 Task: Add a black background to the video "Movie D.mp4" and Play
Action: Mouse moved to (517, 125)
Screenshot: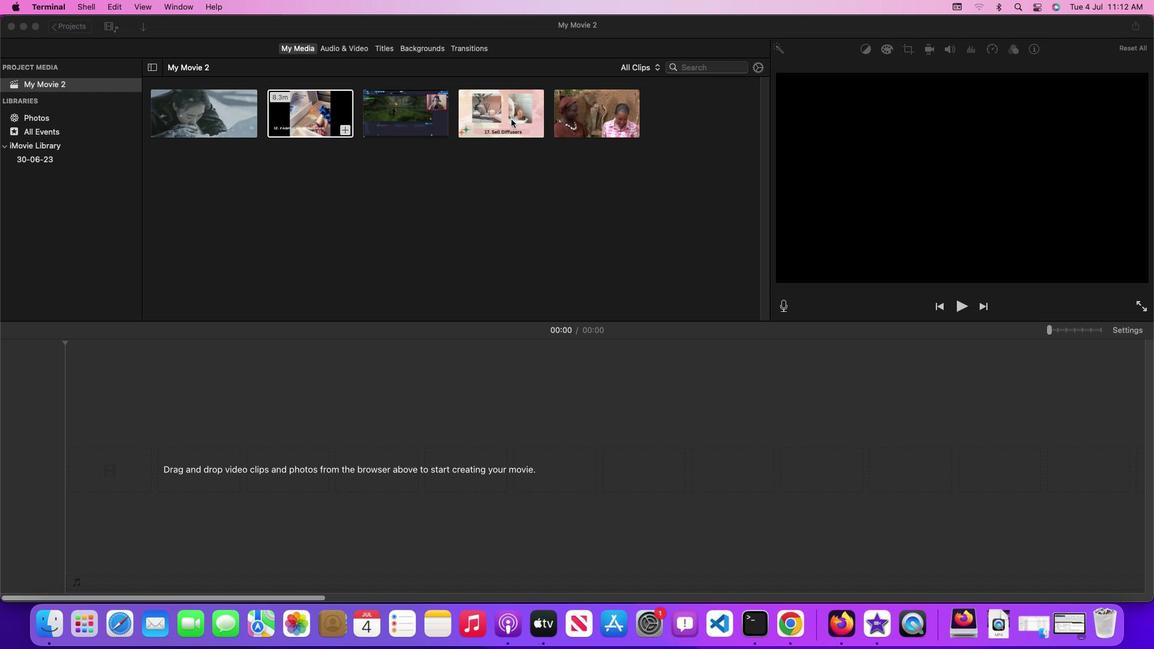
Action: Mouse pressed left at (517, 125)
Screenshot: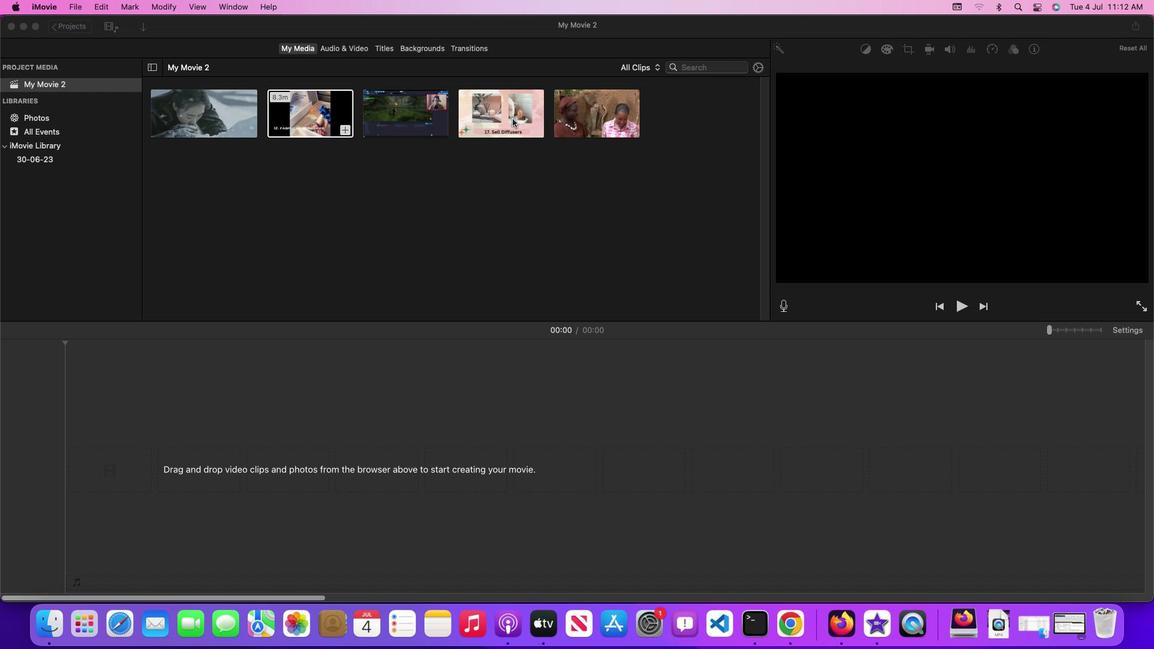 
Action: Mouse moved to (517, 125)
Screenshot: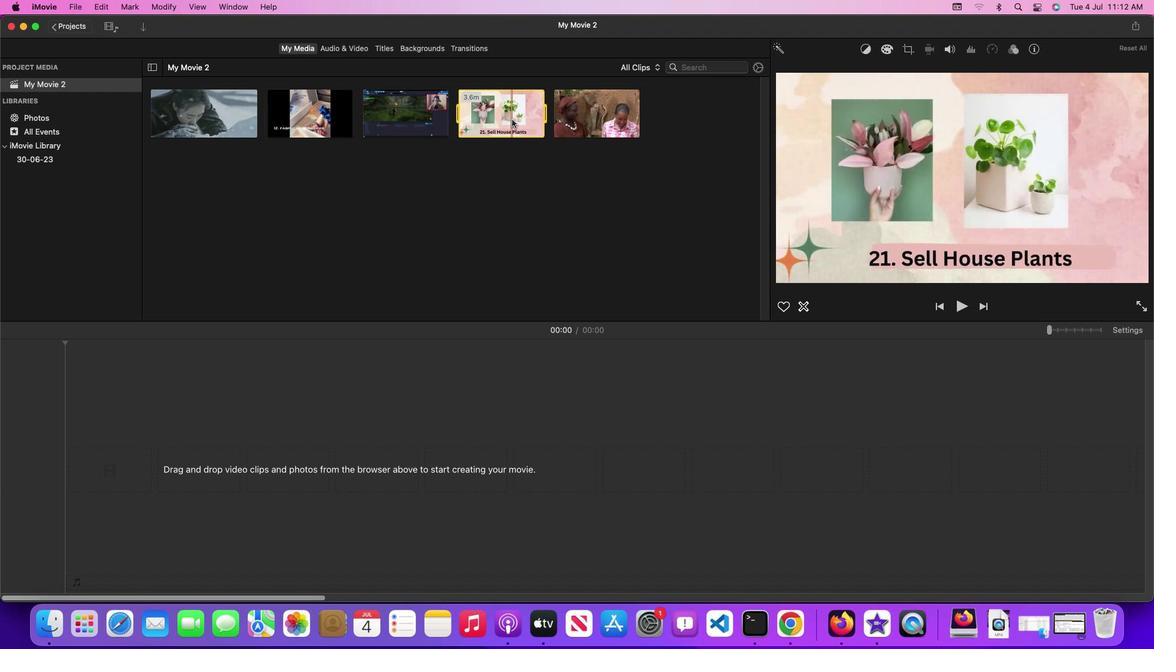 
Action: Mouse pressed left at (517, 125)
Screenshot: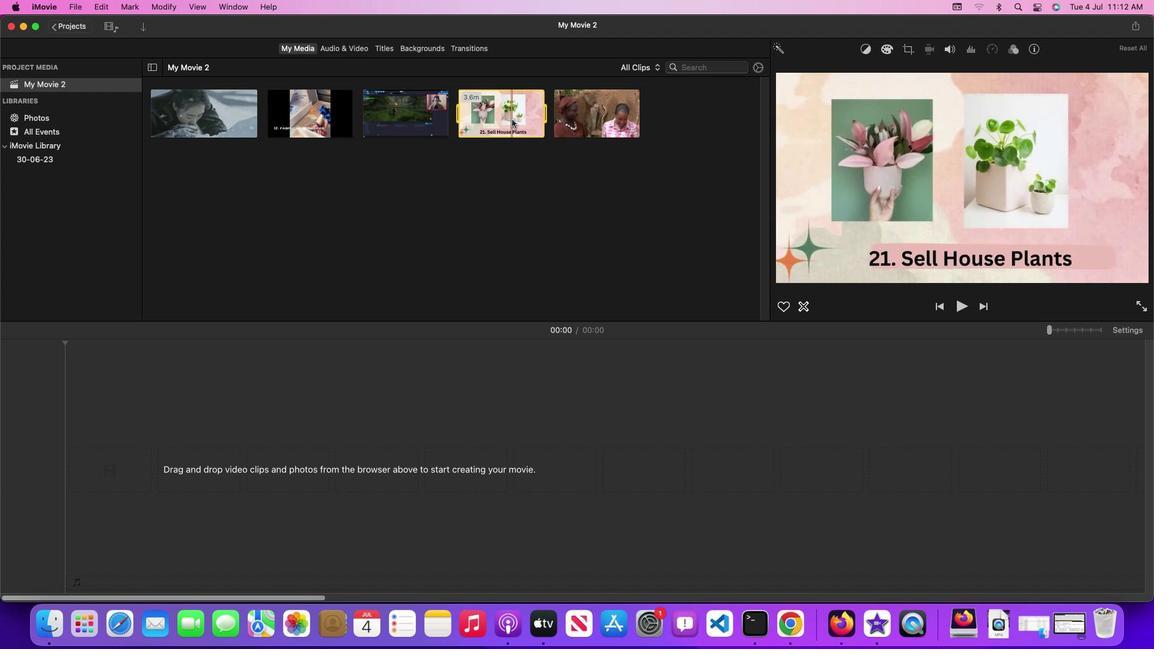
Action: Mouse moved to (431, 54)
Screenshot: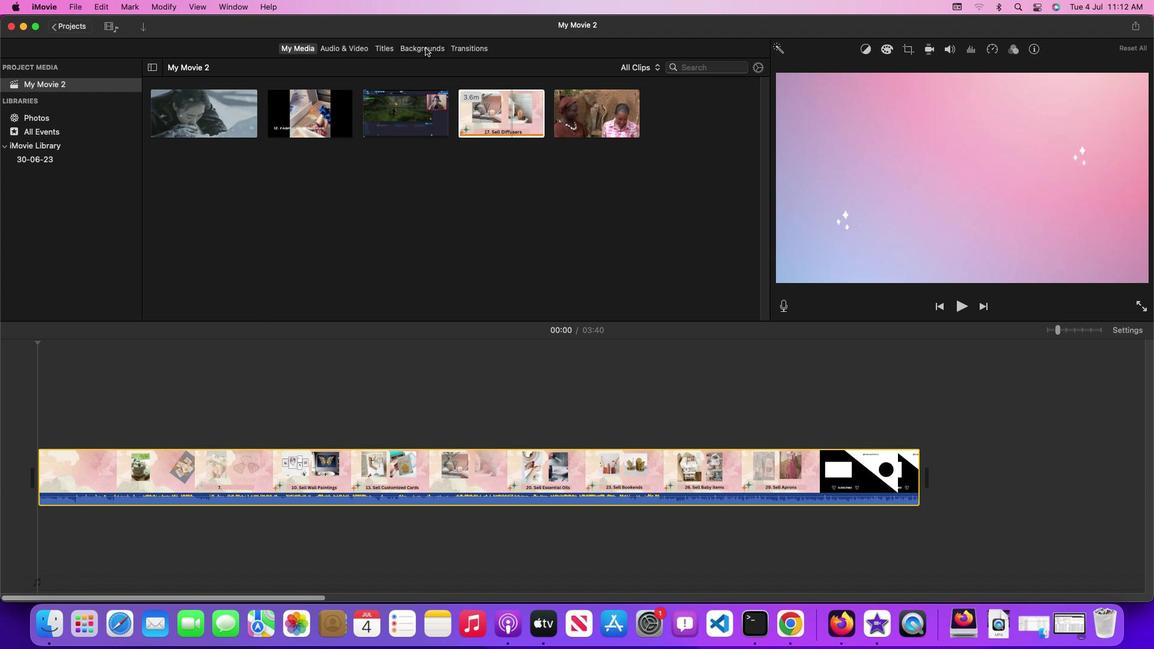 
Action: Mouse pressed left at (431, 54)
Screenshot: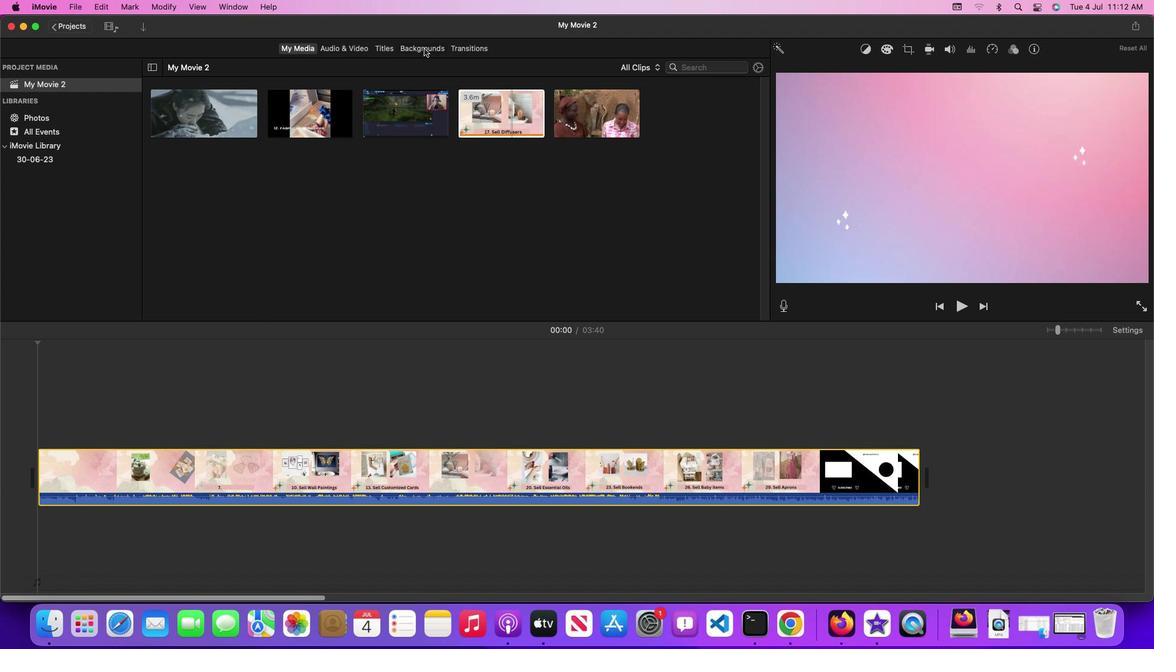 
Action: Mouse moved to (459, 222)
Screenshot: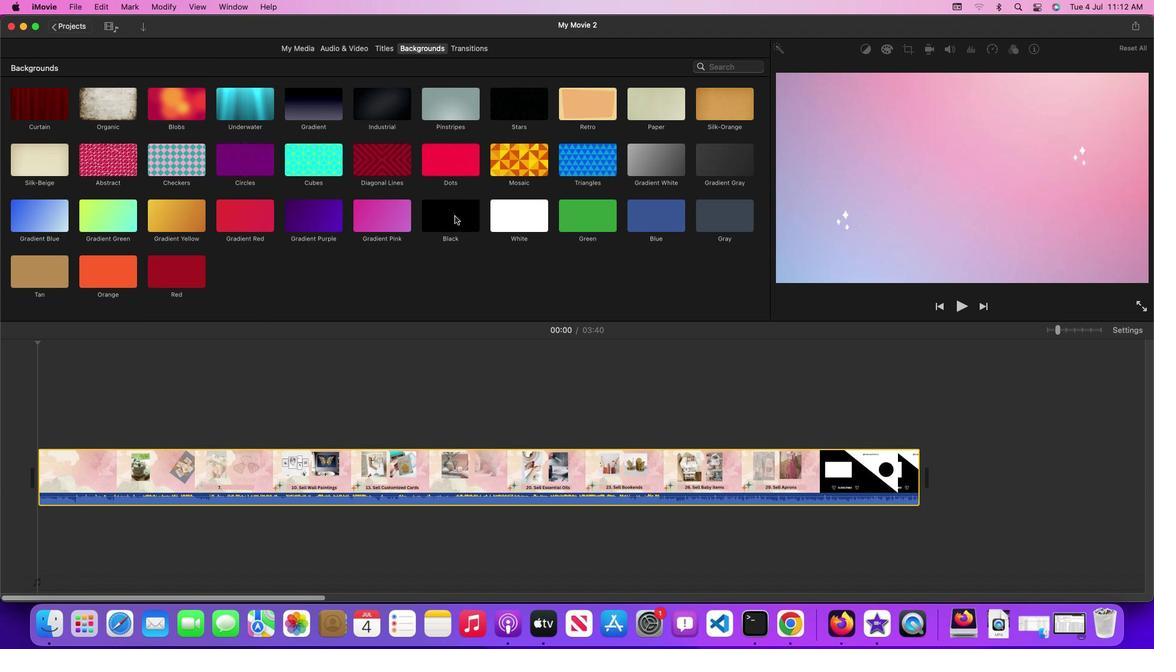 
Action: Mouse pressed left at (459, 222)
Screenshot: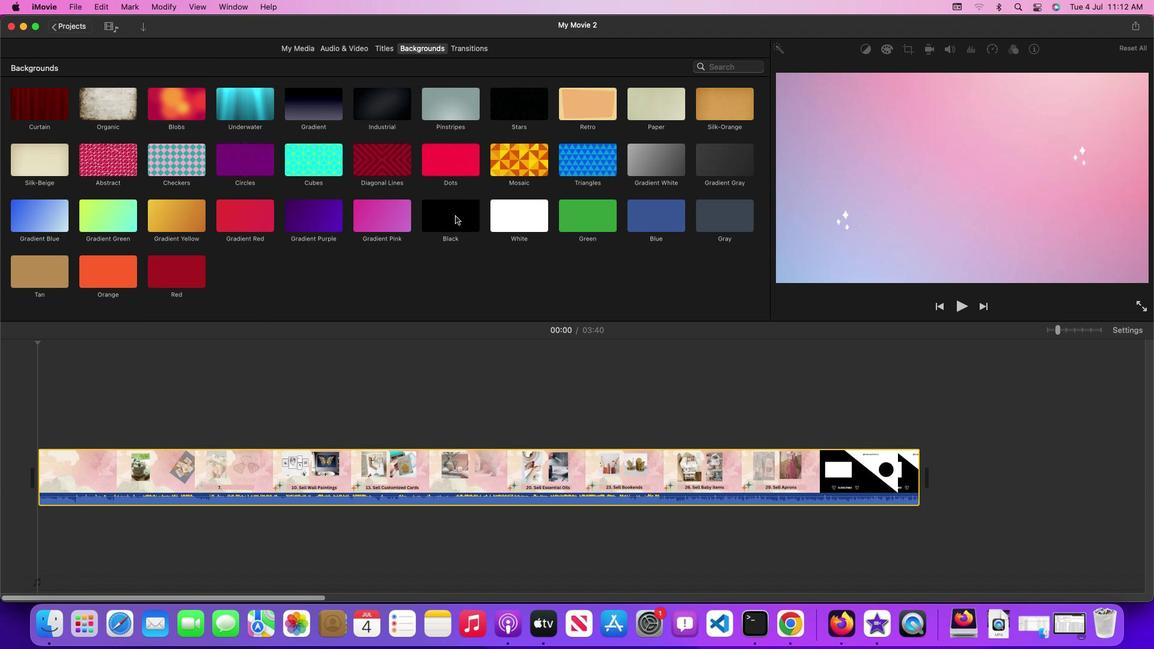 
Action: Mouse moved to (461, 221)
Screenshot: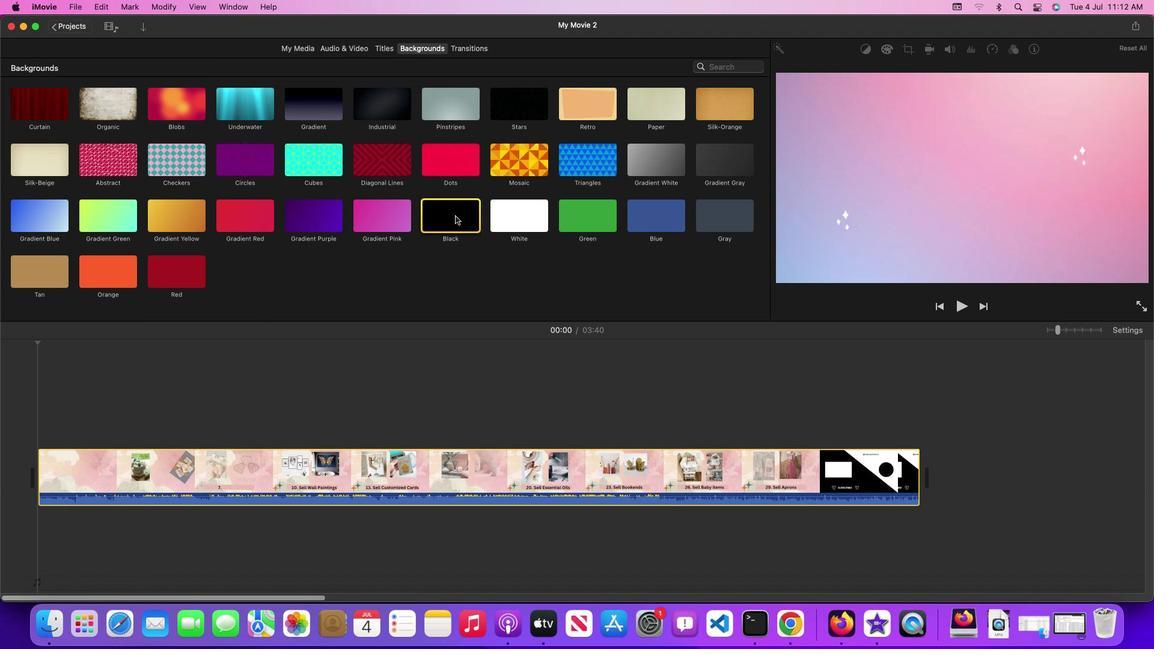 
Action: Mouse pressed left at (461, 221)
Screenshot: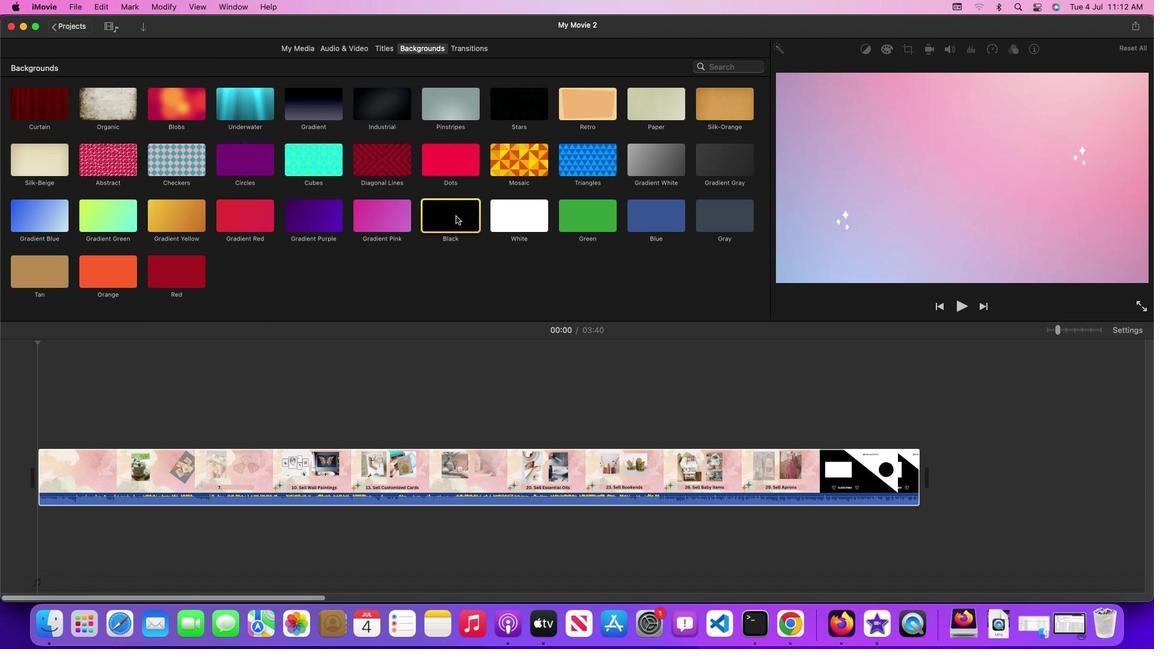 
Action: Mouse moved to (978, 485)
Screenshot: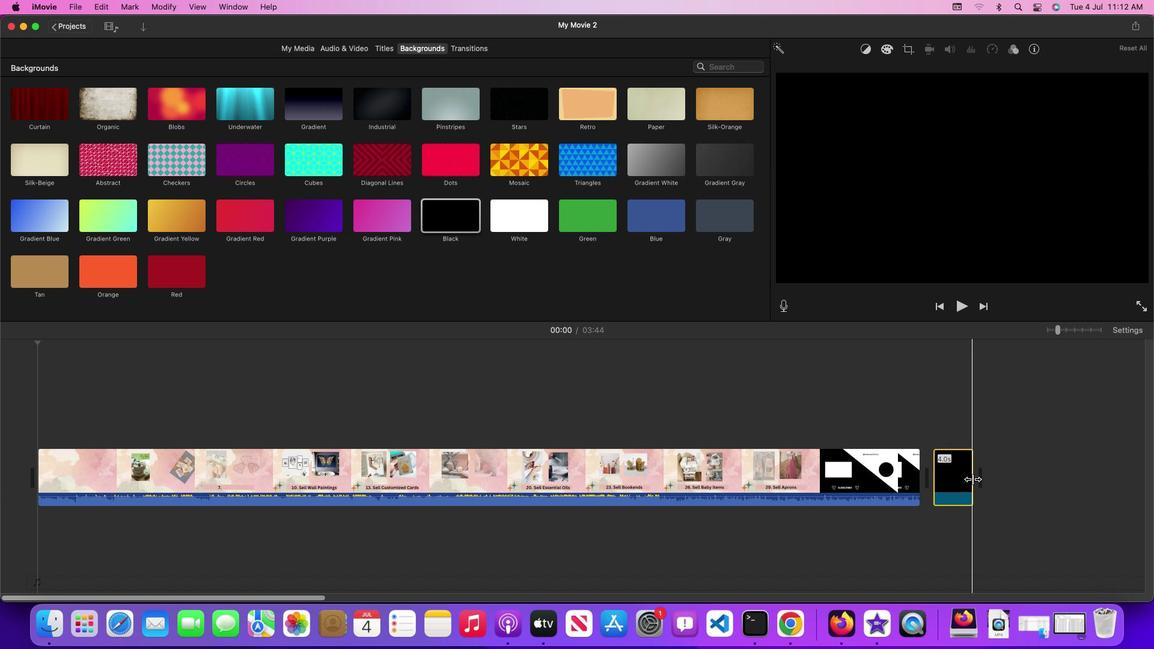 
Action: Mouse pressed left at (978, 485)
Screenshot: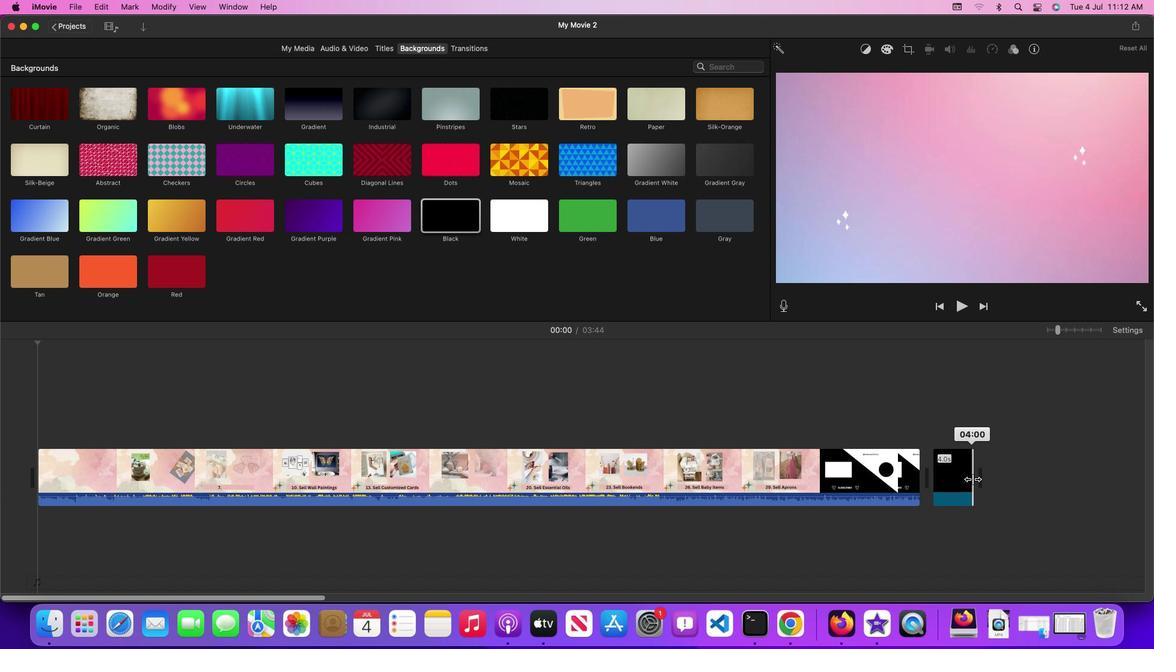 
Action: Mouse moved to (1038, 487)
Screenshot: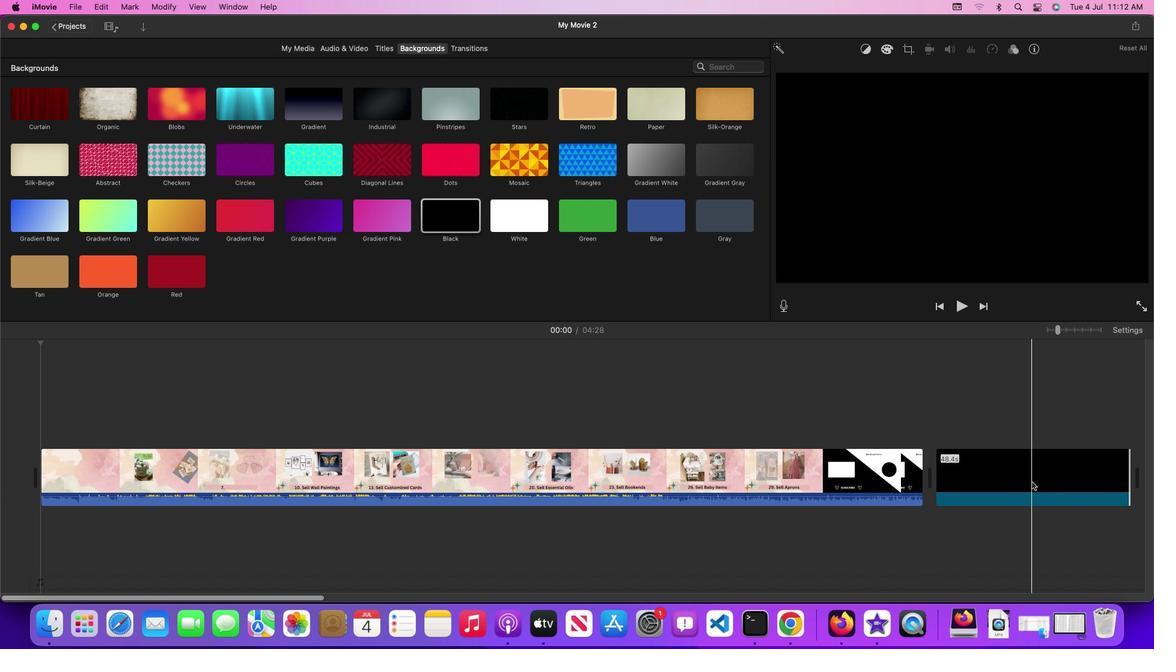 
Action: Mouse pressed left at (1038, 487)
Screenshot: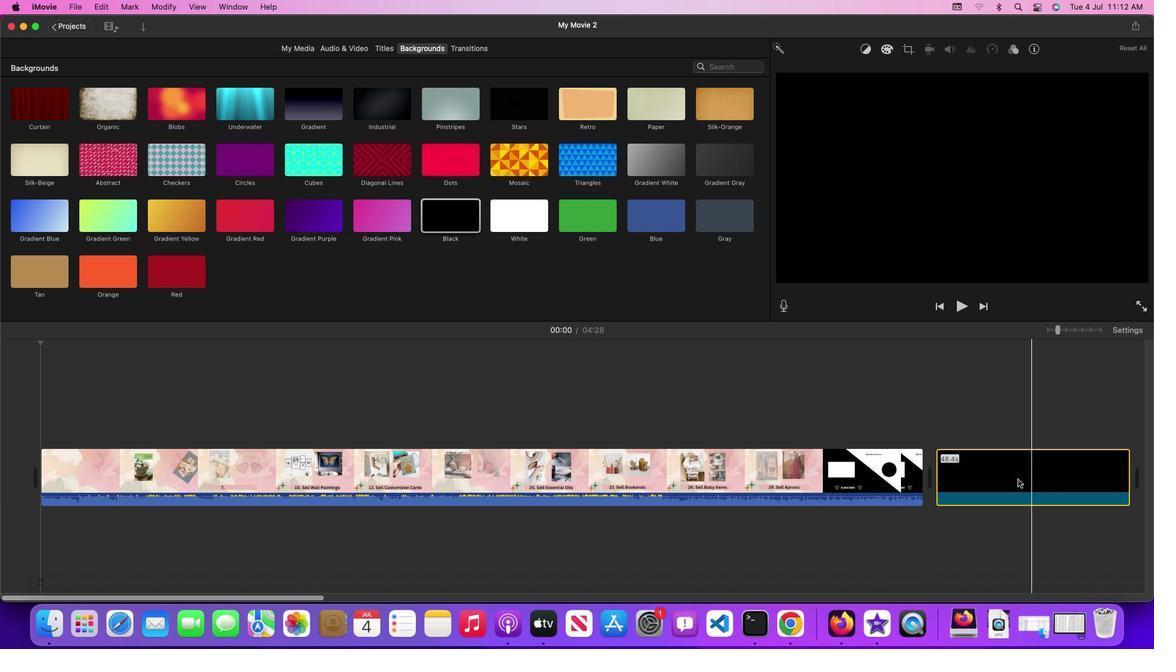 
Action: Mouse moved to (278, 433)
Screenshot: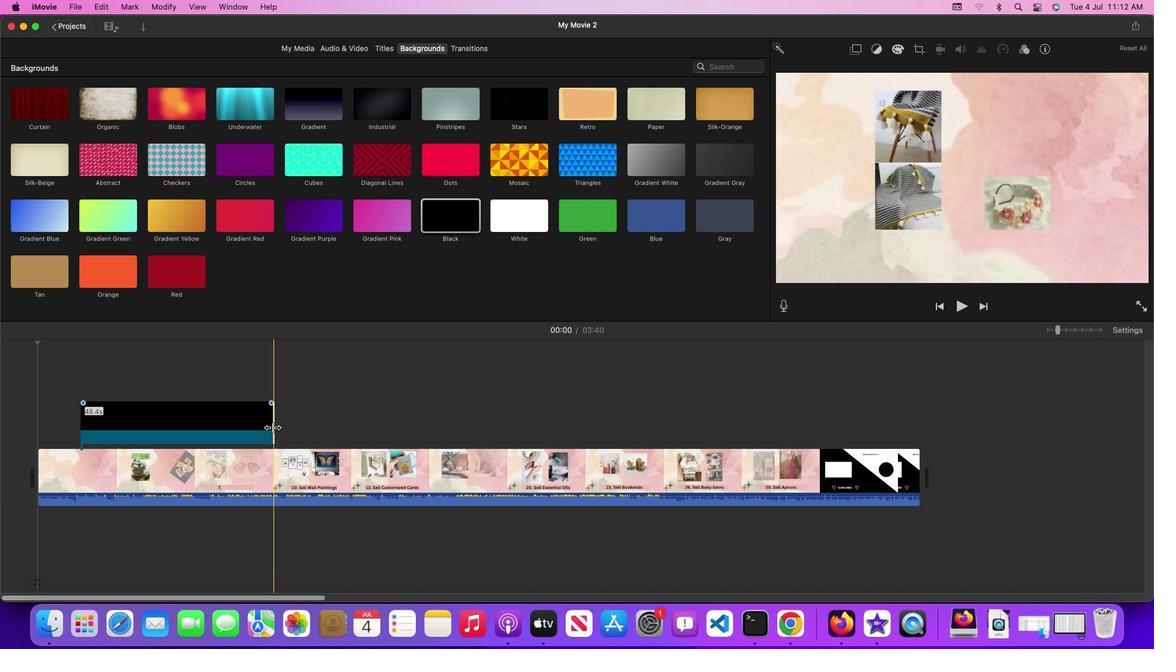 
Action: Mouse pressed left at (278, 433)
Screenshot: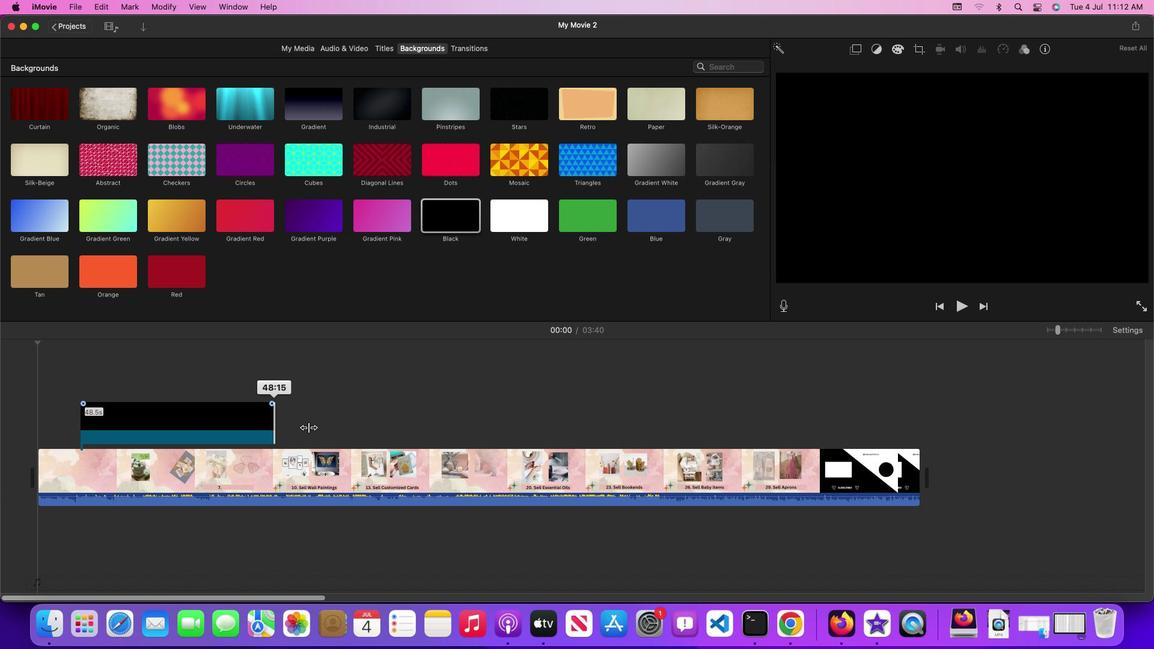 
Action: Mouse moved to (390, 479)
Screenshot: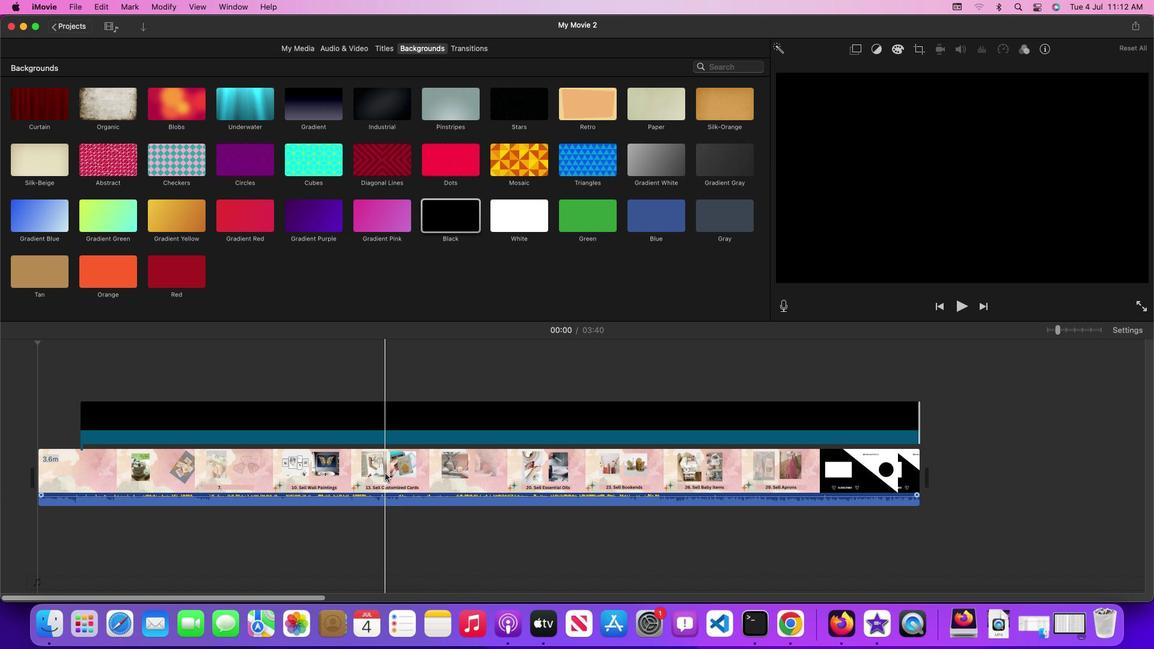
Action: Mouse pressed left at (390, 479)
Screenshot: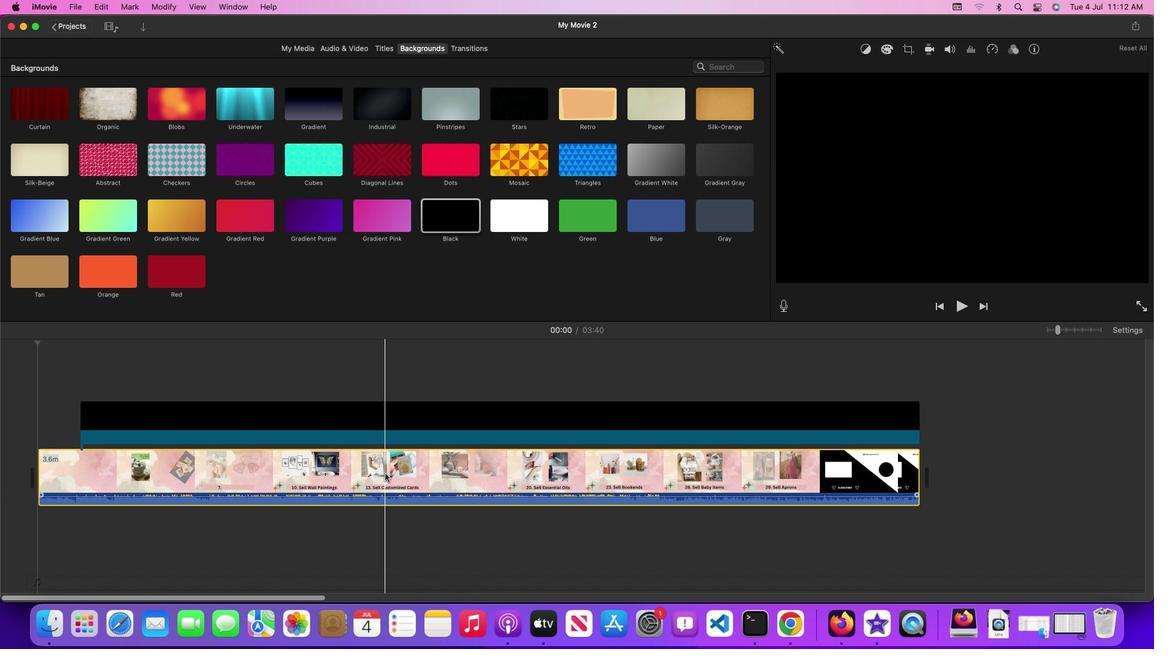 
Action: Mouse moved to (445, 426)
Screenshot: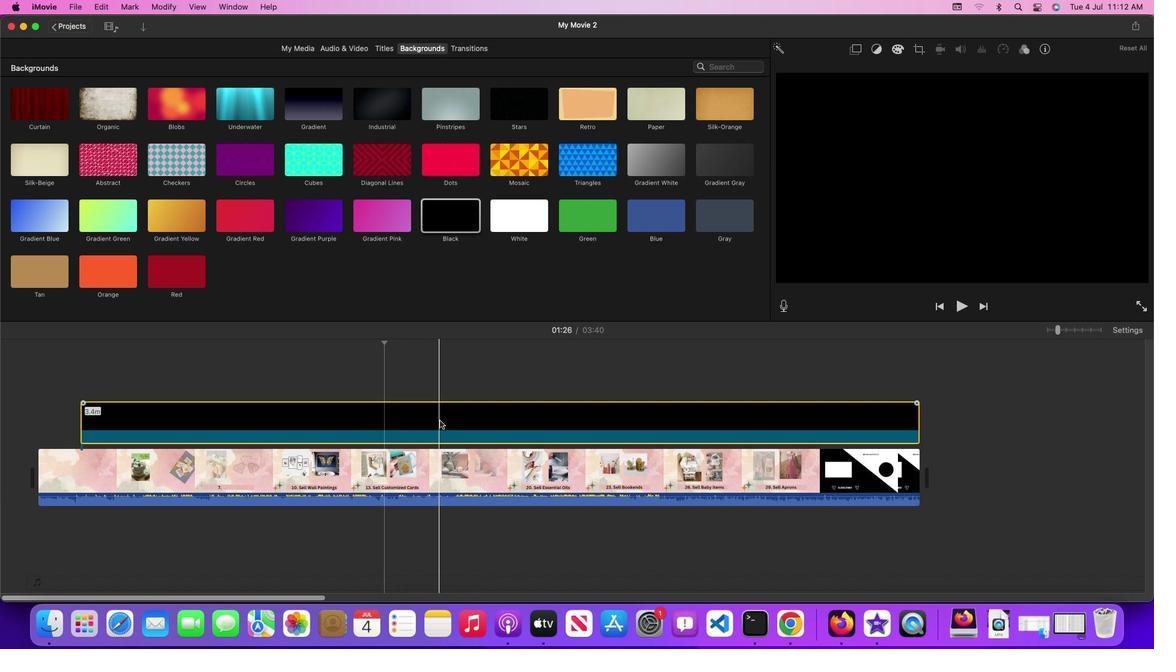 
Action: Mouse pressed left at (445, 426)
Screenshot: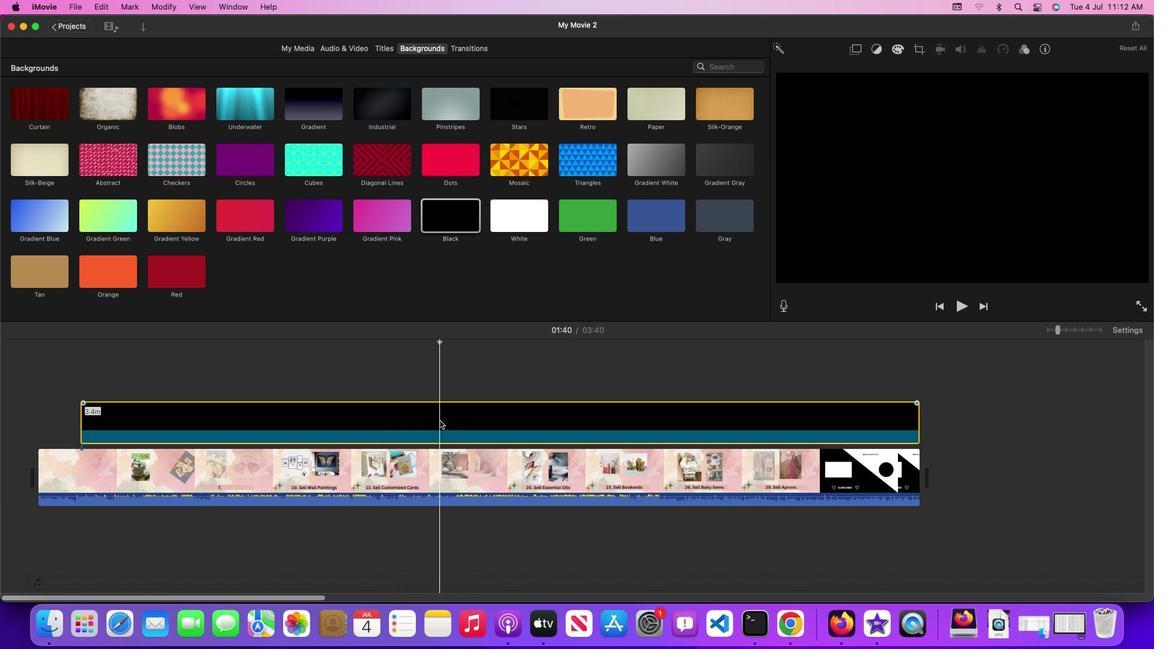 
Action: Mouse moved to (862, 53)
Screenshot: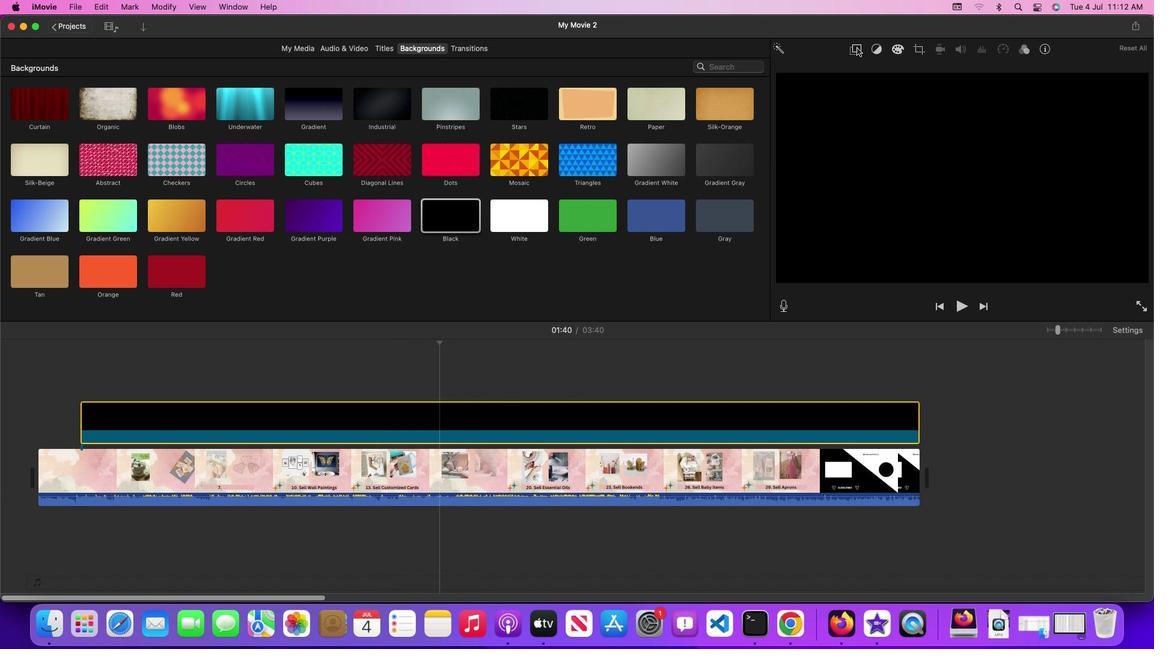 
Action: Mouse pressed left at (862, 53)
Screenshot: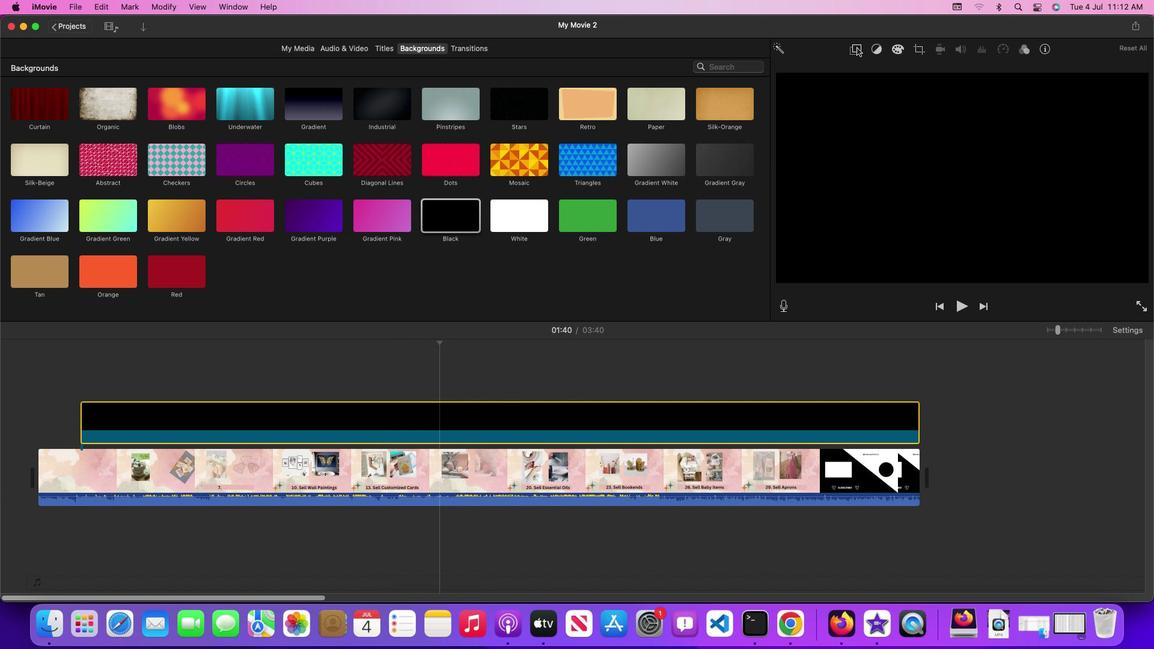 
Action: Mouse moved to (824, 77)
Screenshot: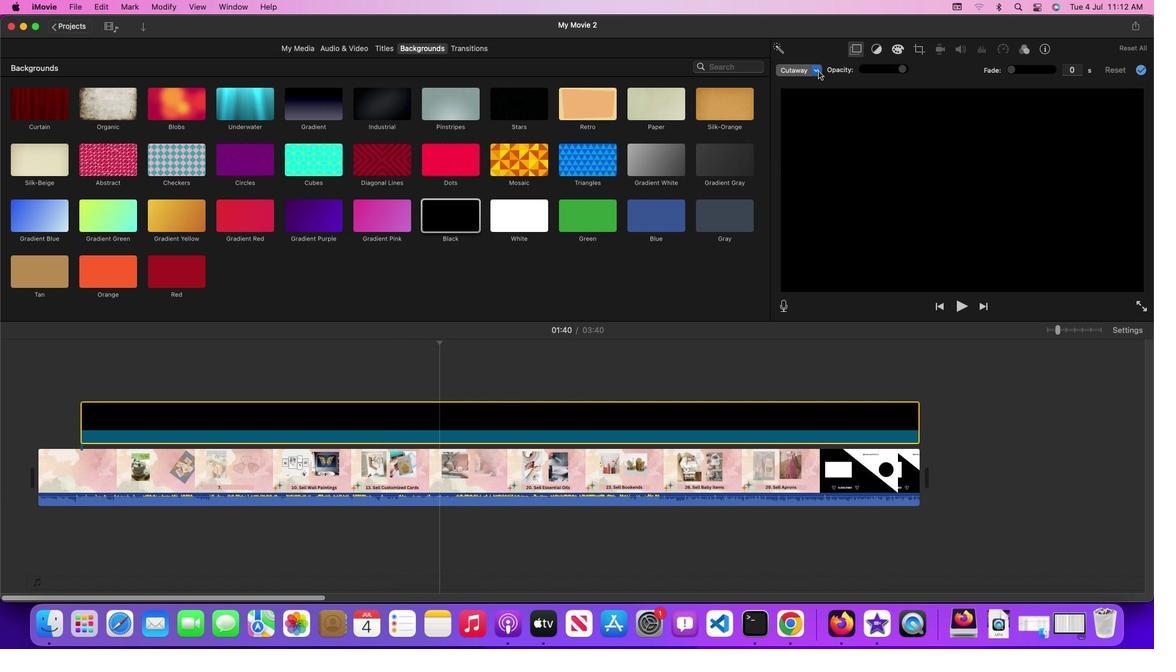 
Action: Mouse pressed left at (824, 77)
Screenshot: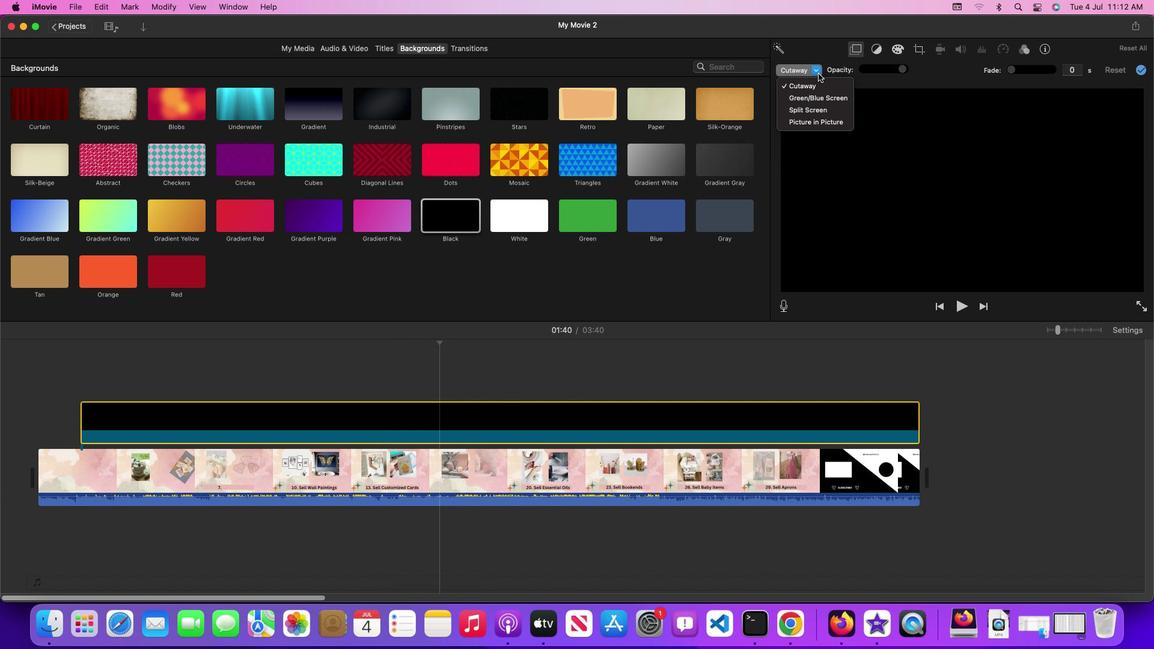 
Action: Mouse moved to (834, 126)
Screenshot: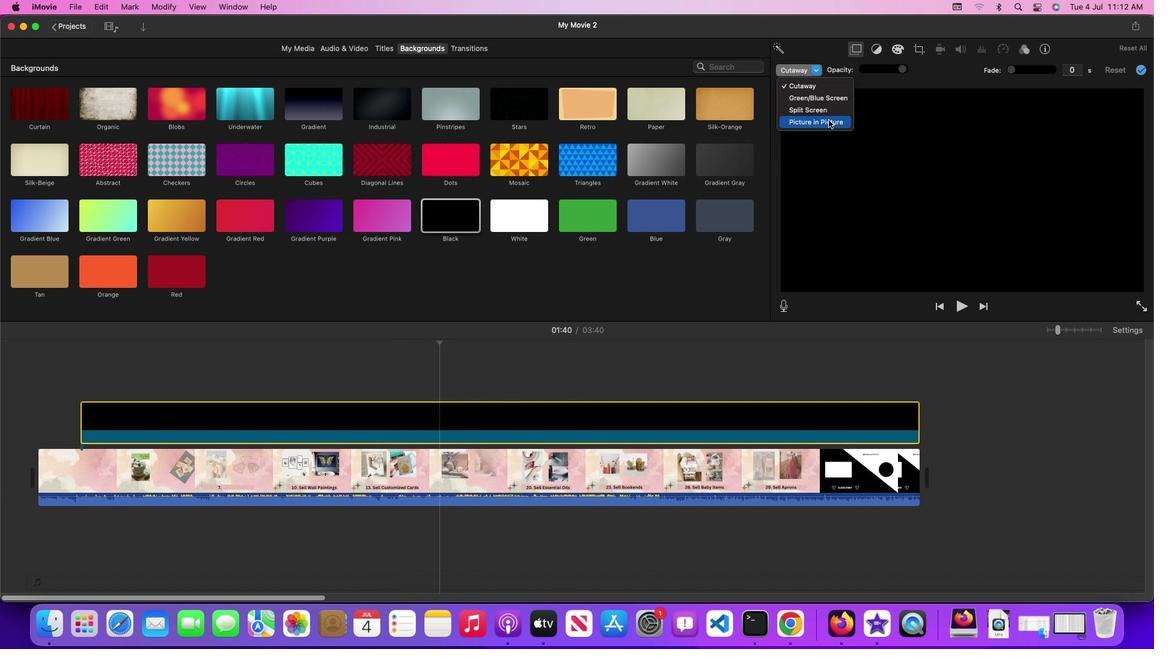 
Action: Mouse pressed left at (834, 126)
Screenshot: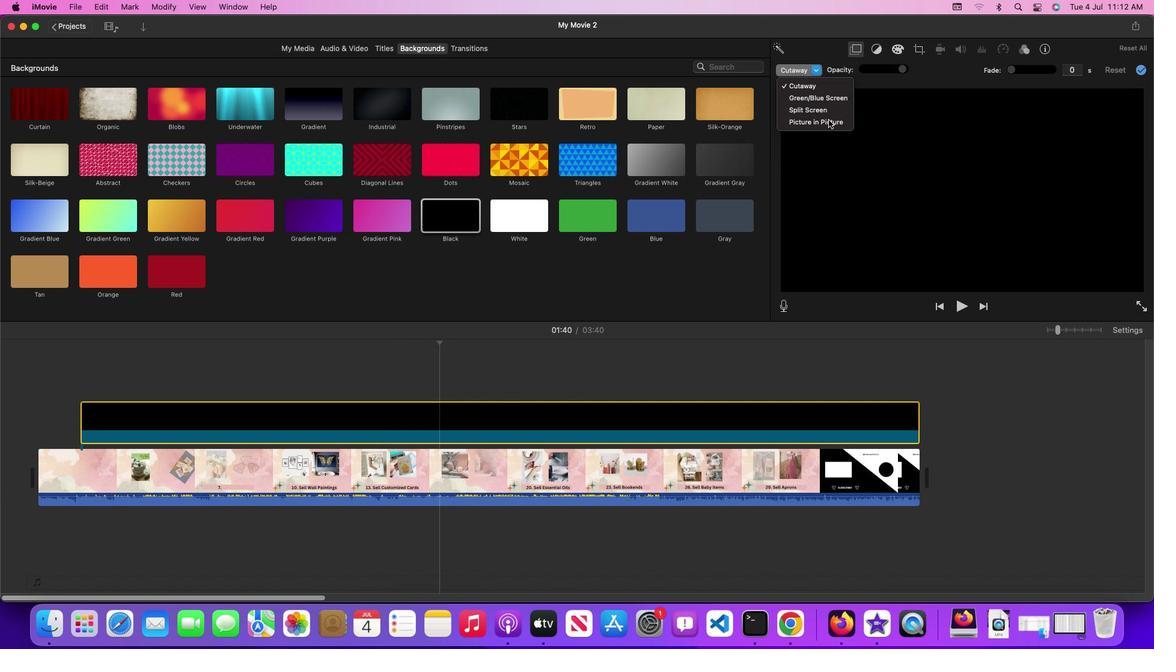 
Action: Mouse moved to (1058, 148)
Screenshot: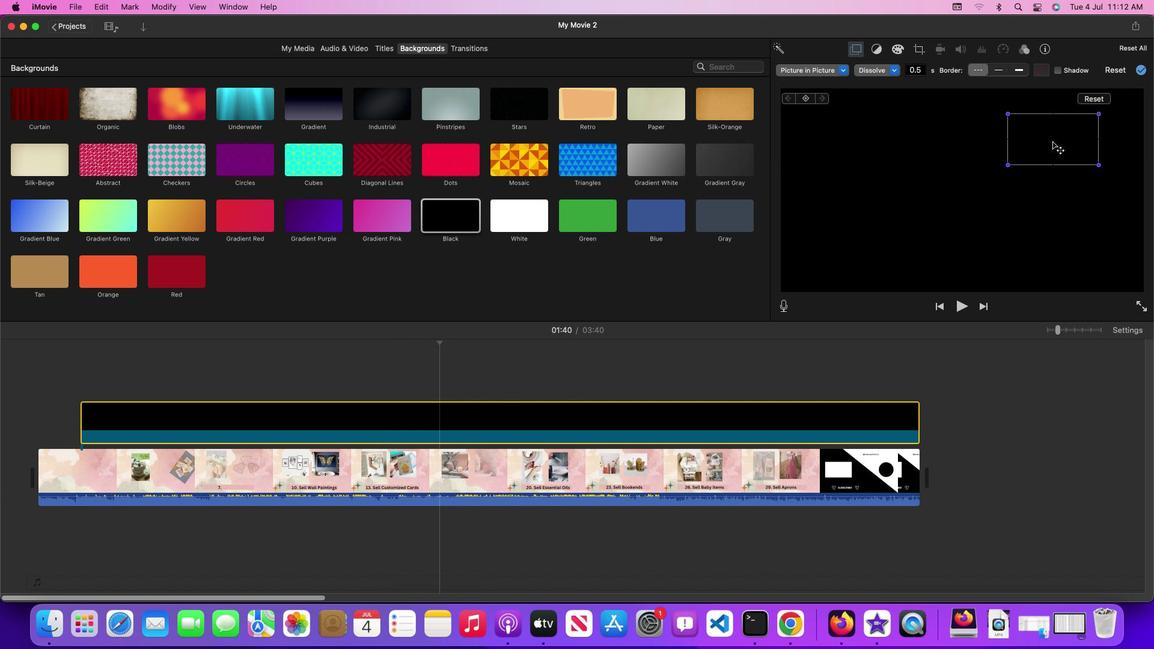 
Action: Mouse pressed left at (1058, 148)
Screenshot: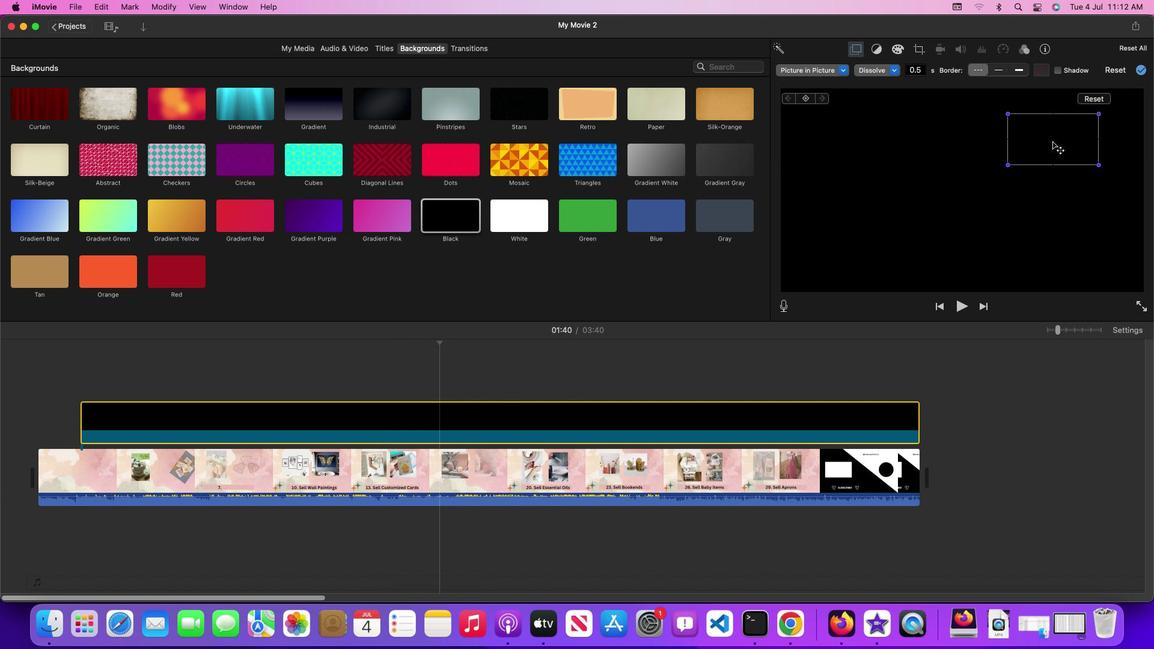 
Action: Mouse moved to (831, 125)
Screenshot: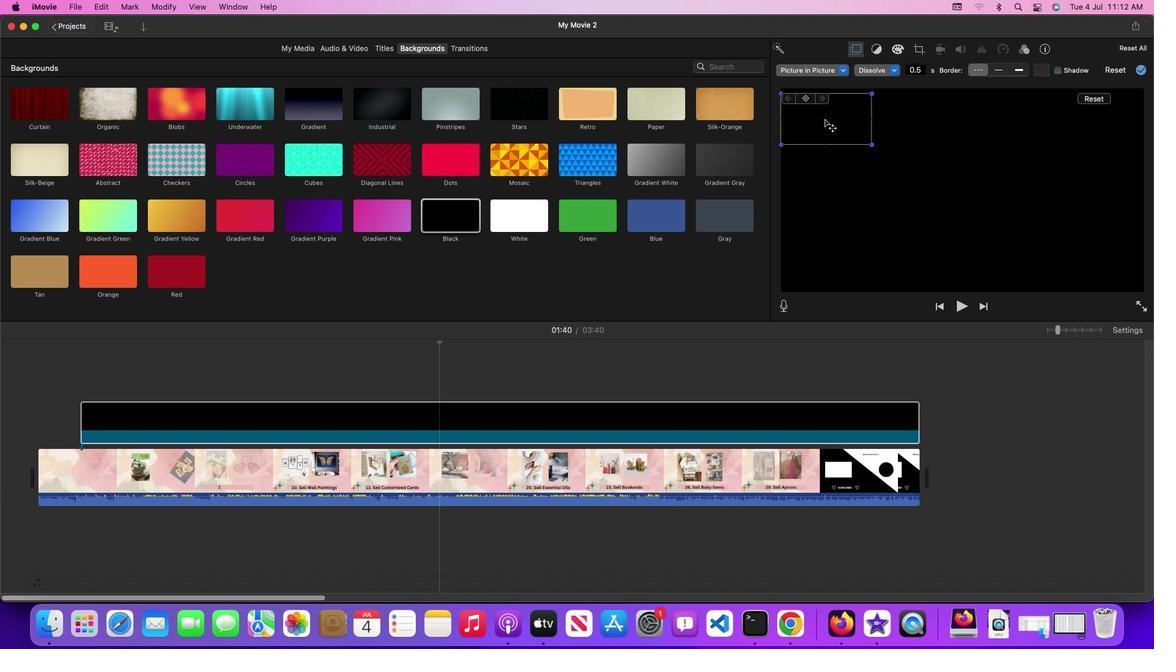
Action: Mouse pressed left at (831, 125)
Screenshot: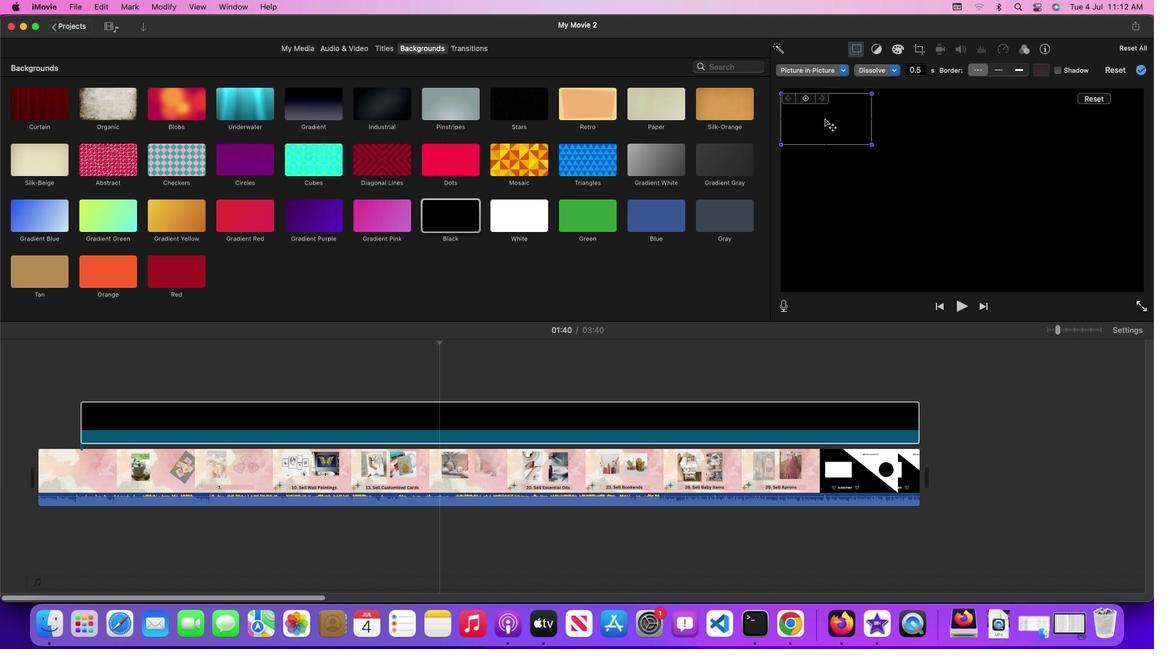 
Action: Mouse moved to (880, 146)
Screenshot: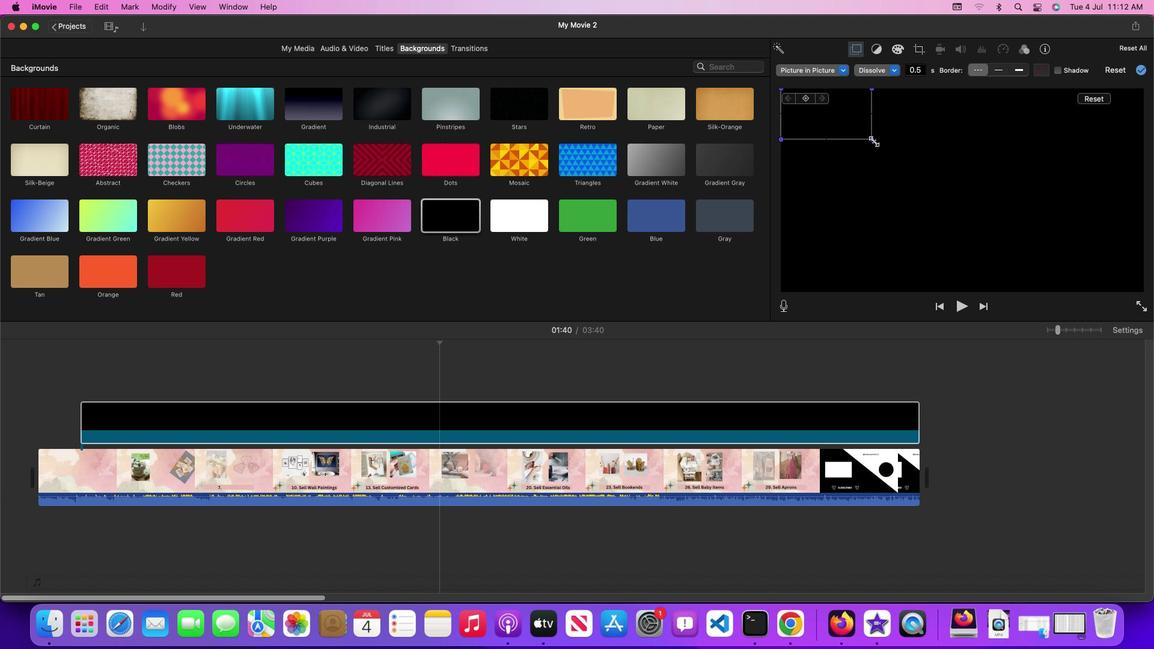 
Action: Mouse pressed left at (880, 146)
Screenshot: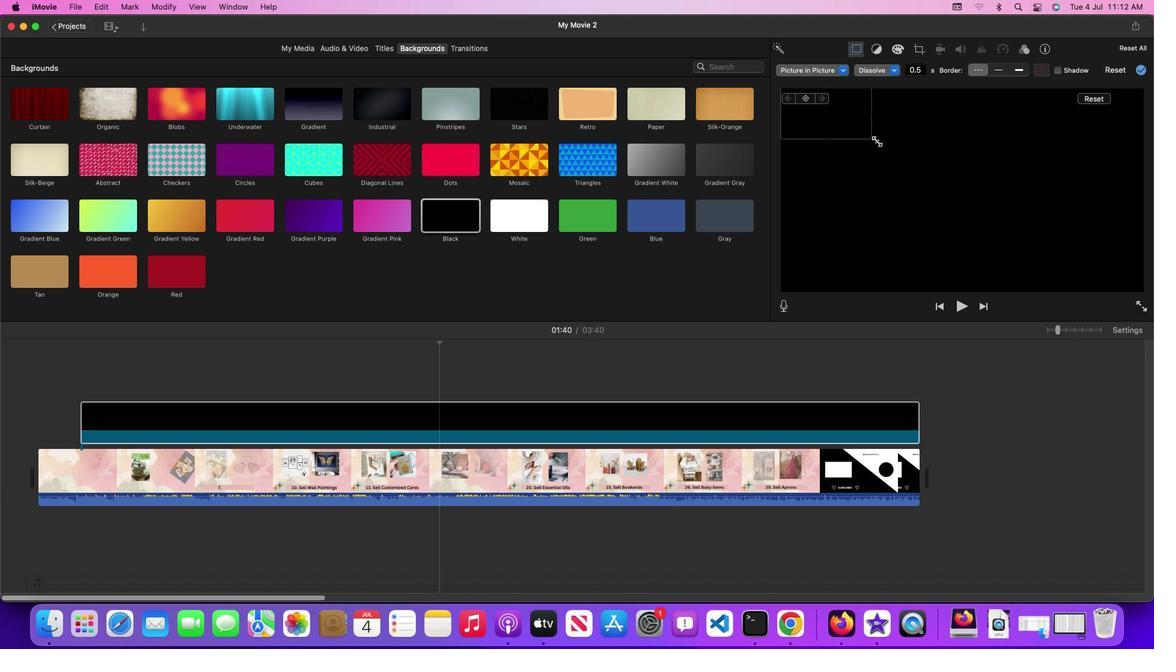 
Action: Mouse moved to (850, 75)
Screenshot: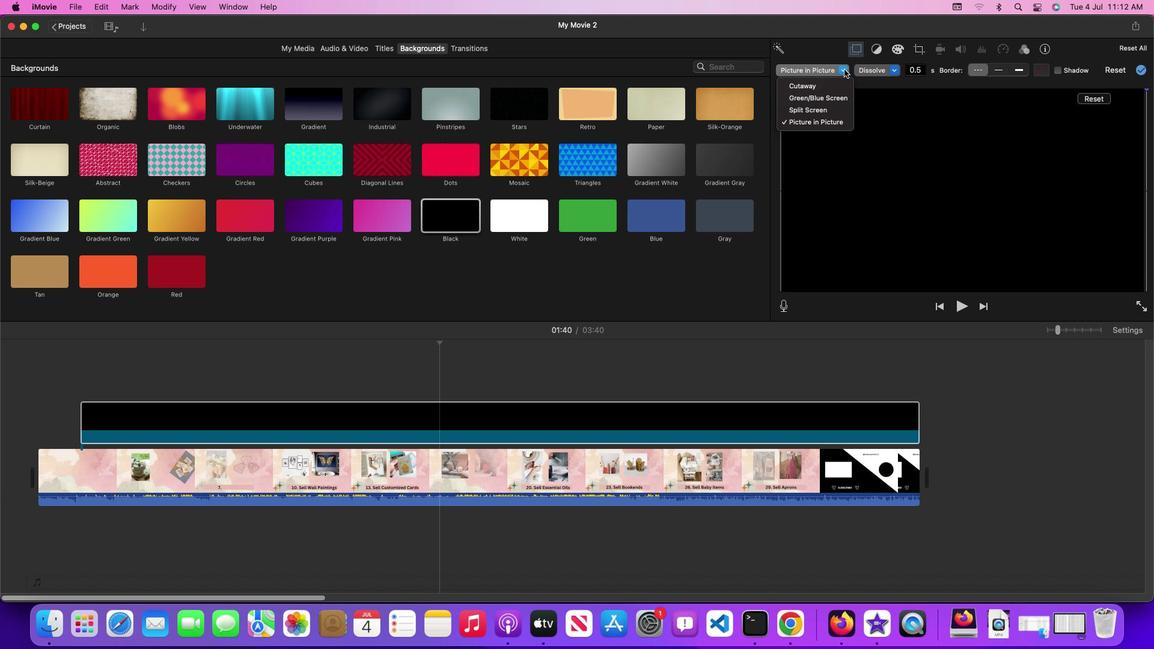 
Action: Mouse pressed left at (850, 75)
Screenshot: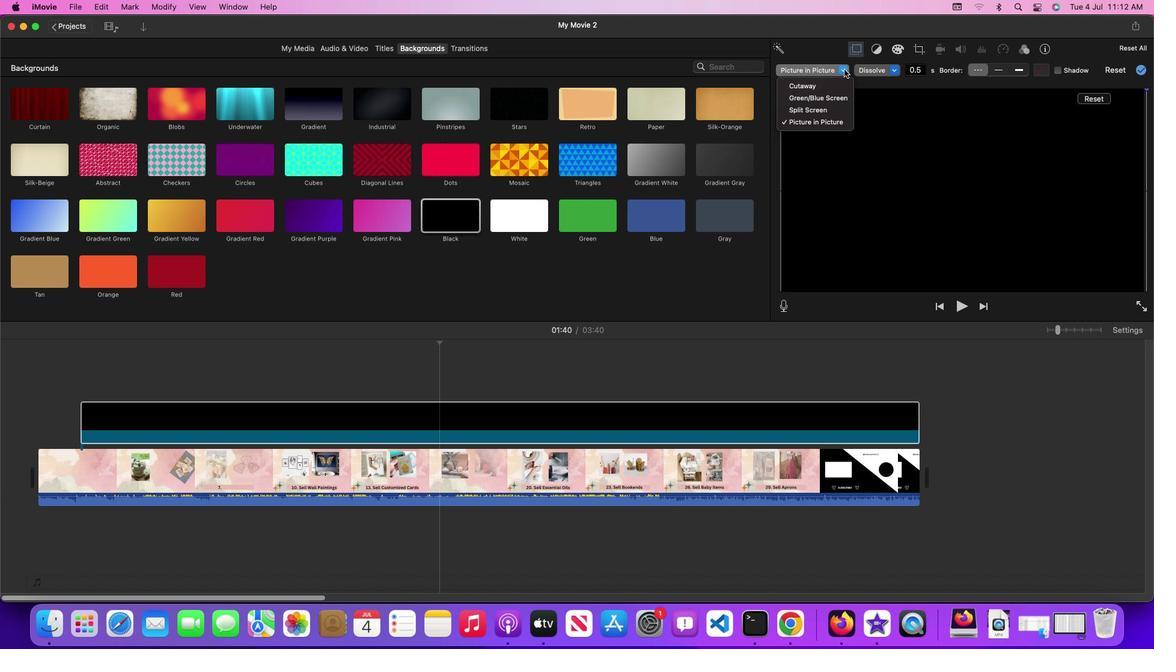 
Action: Mouse moved to (843, 91)
Screenshot: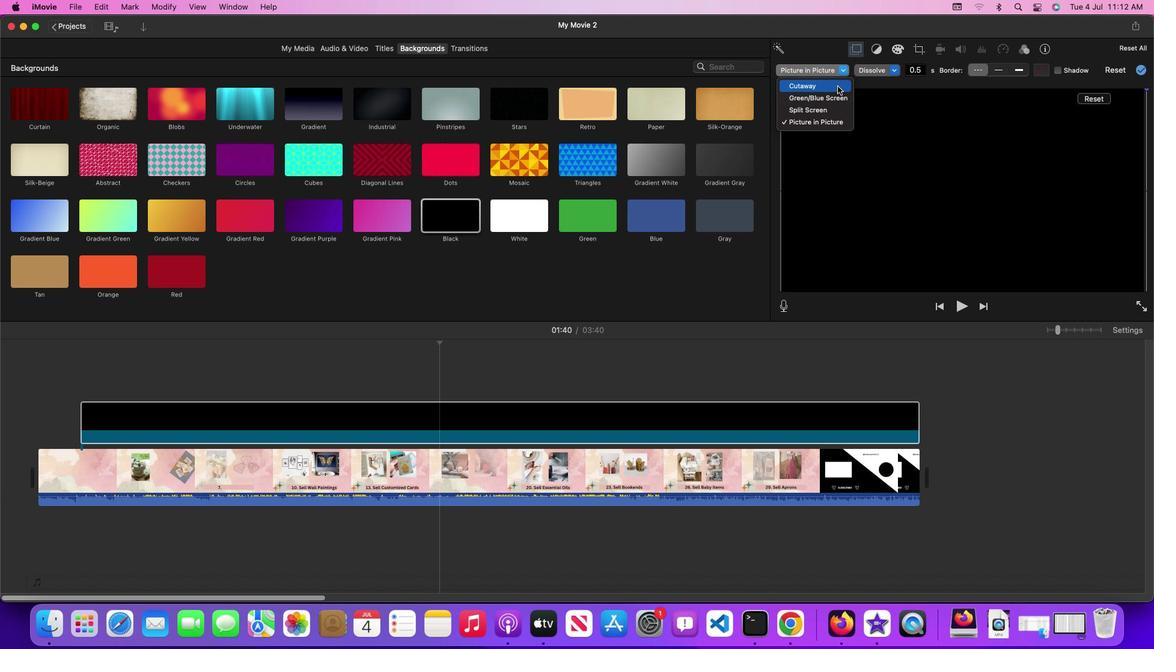 
Action: Mouse pressed left at (843, 91)
Screenshot: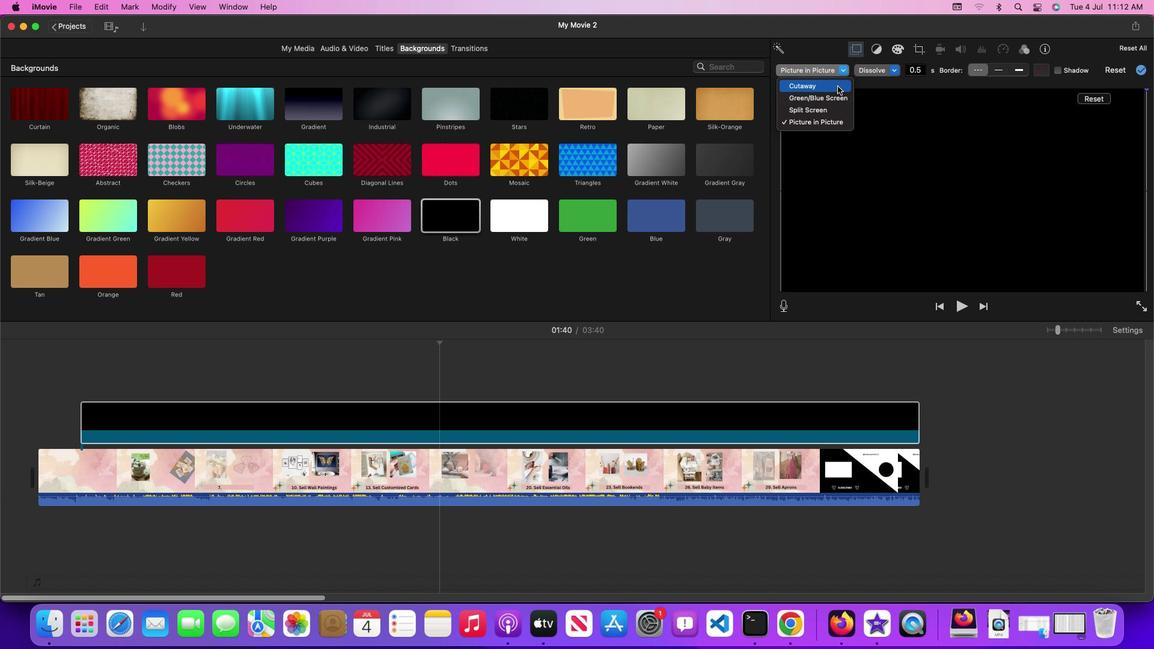 
Action: Mouse moved to (909, 76)
Screenshot: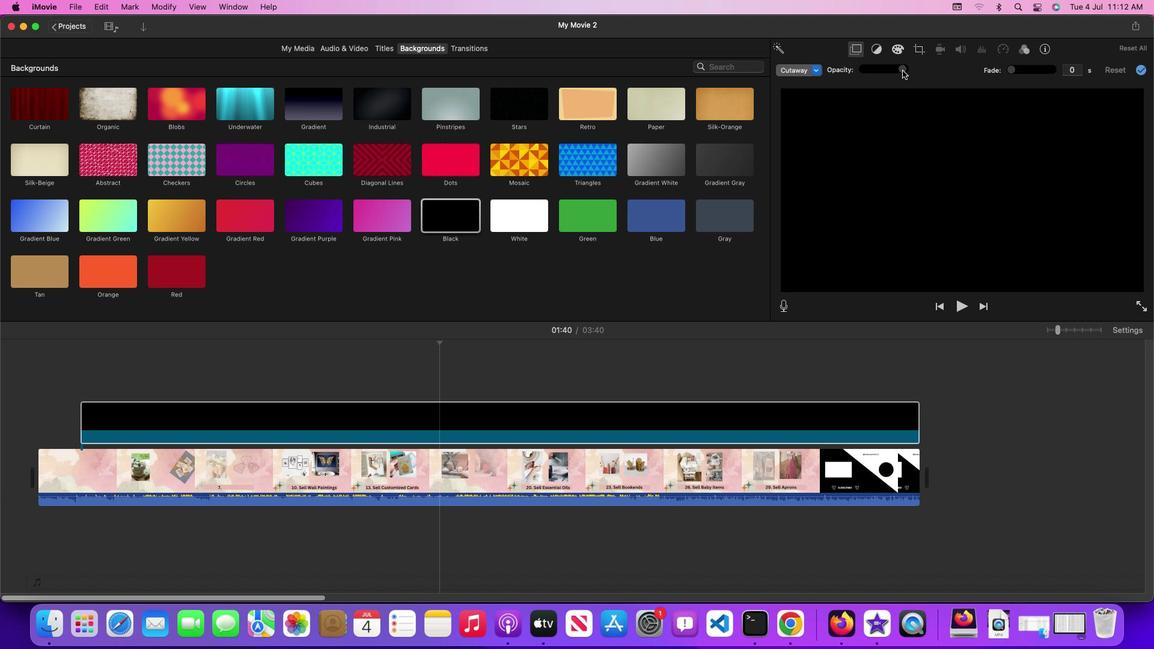 
Action: Mouse pressed left at (909, 76)
Screenshot: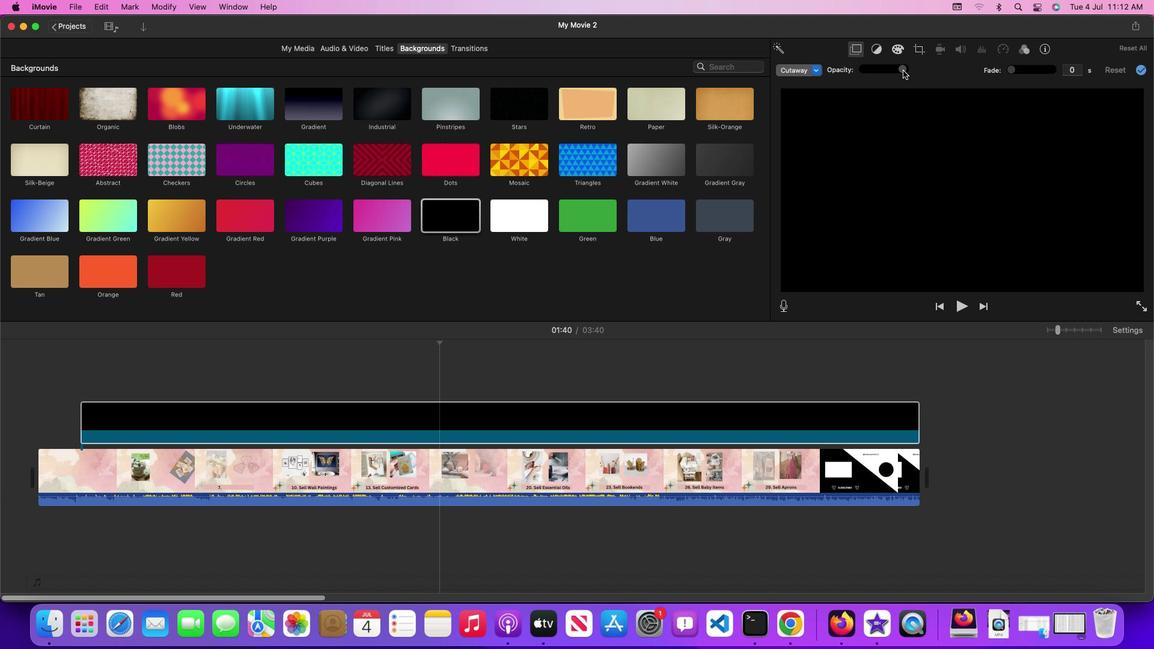 
Action: Mouse moved to (900, 82)
Screenshot: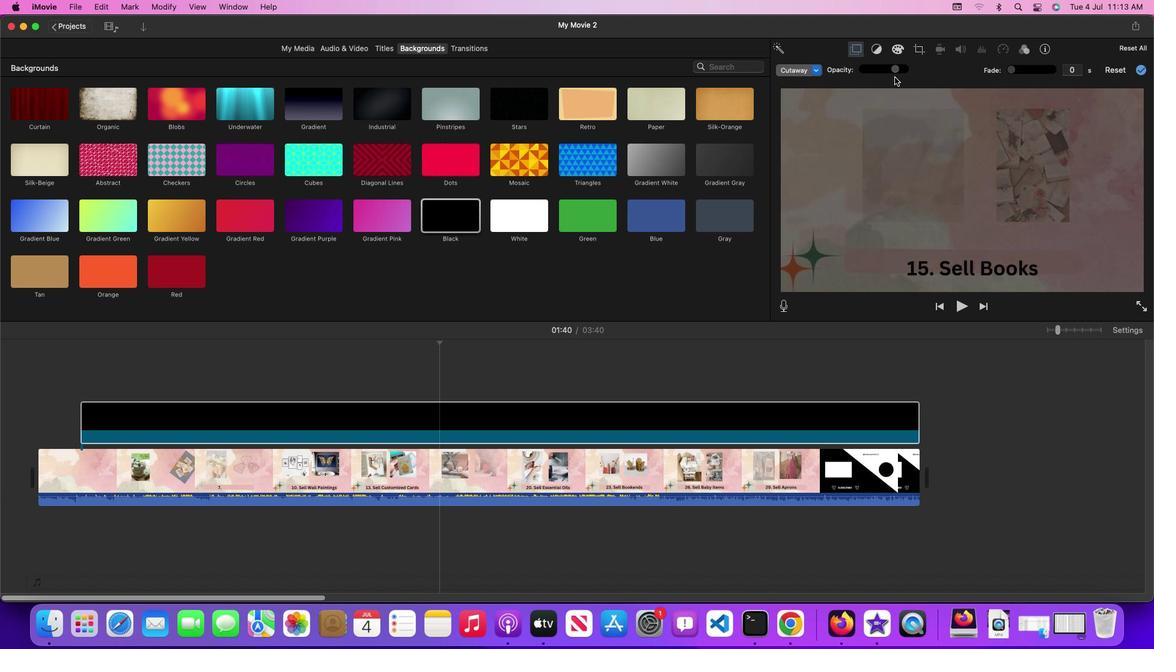 
Action: Key pressed Key.space
Screenshot: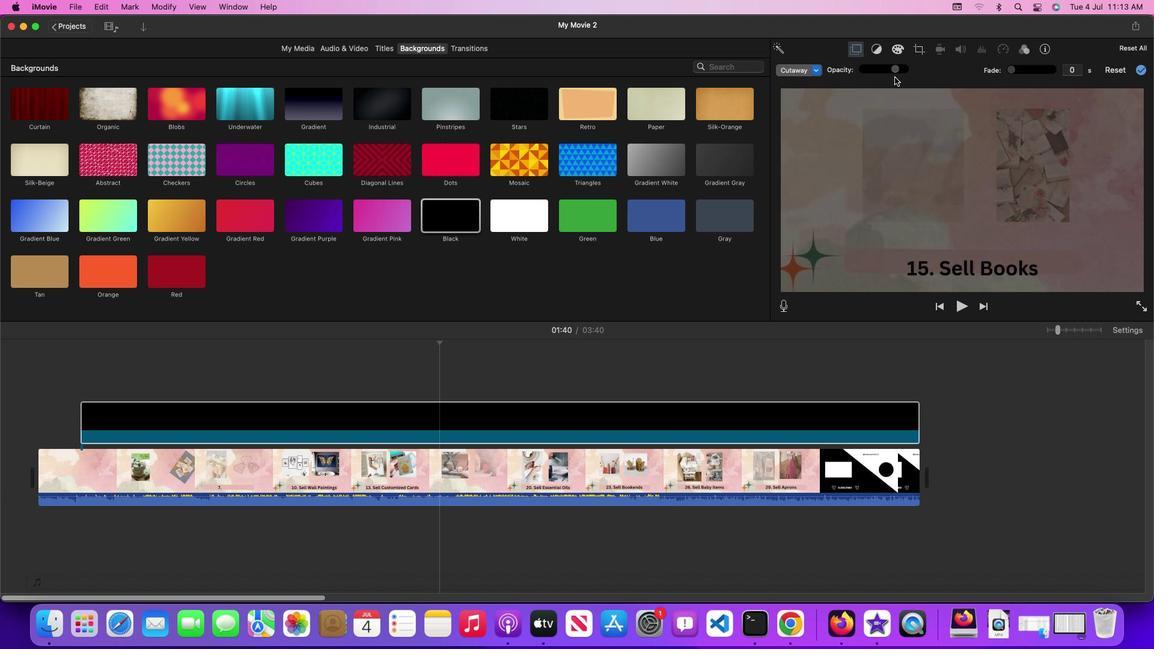 
Action: Mouse moved to (905, 182)
Screenshot: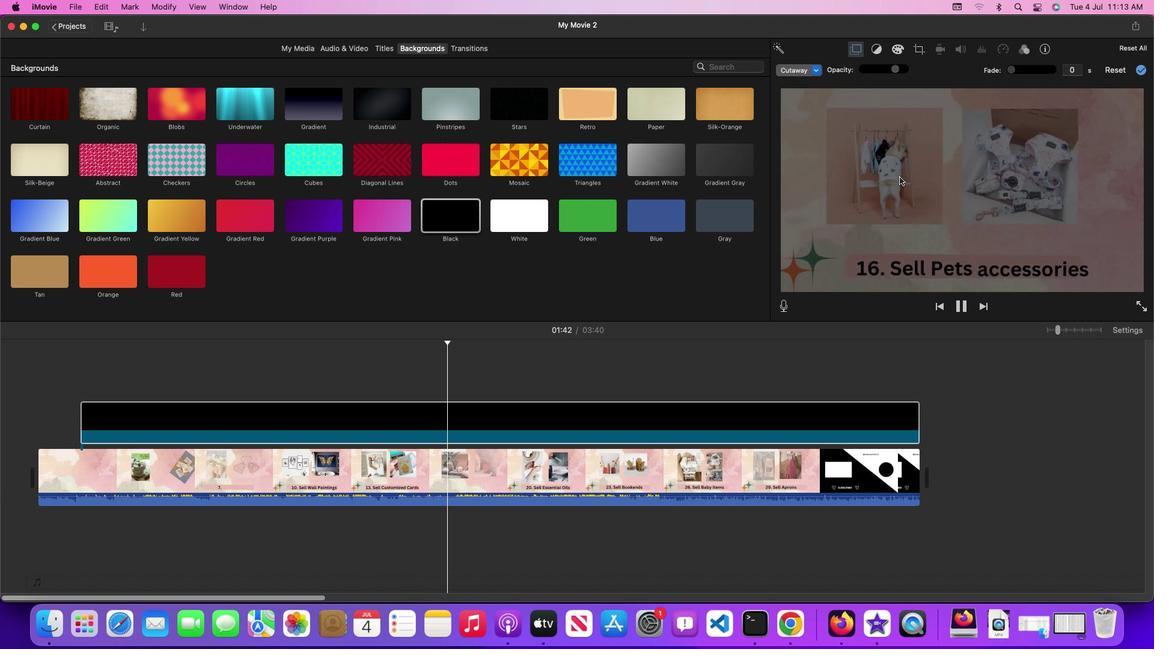 
